 Task: Search matching in sales insights.
Action: Mouse moved to (314, 482)
Screenshot: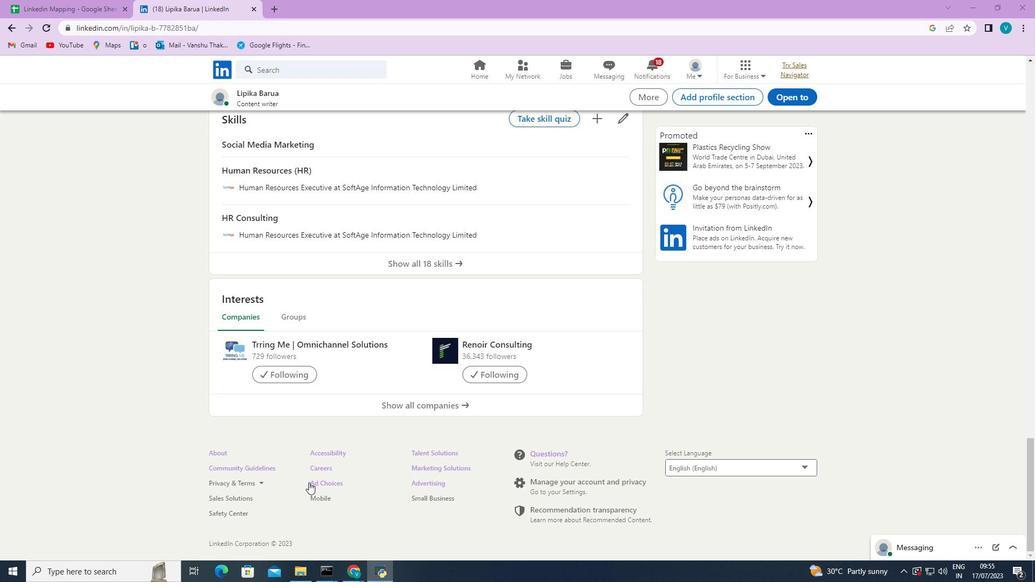 
Action: Mouse pressed left at (314, 482)
Screenshot: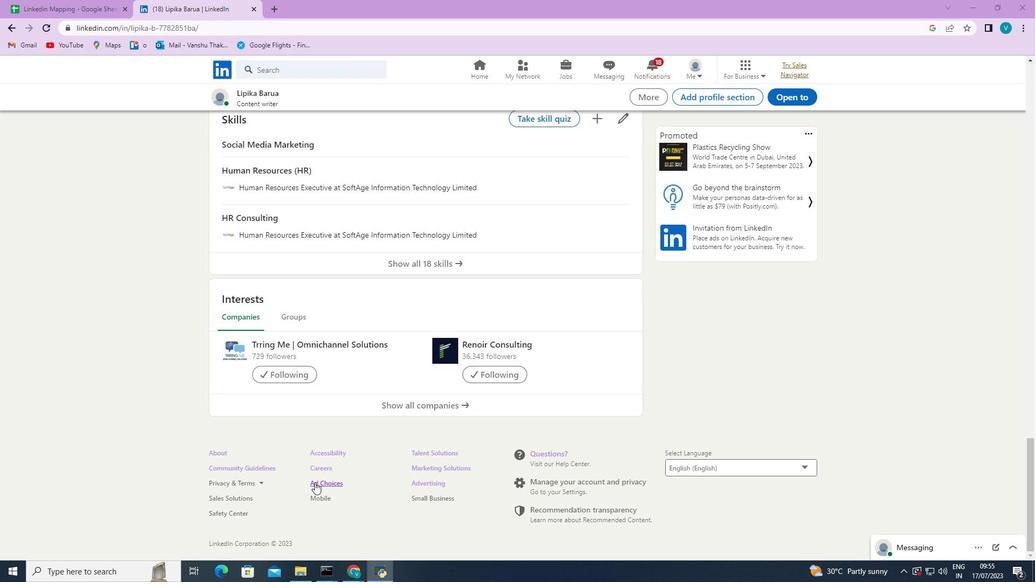 
Action: Mouse moved to (356, 94)
Screenshot: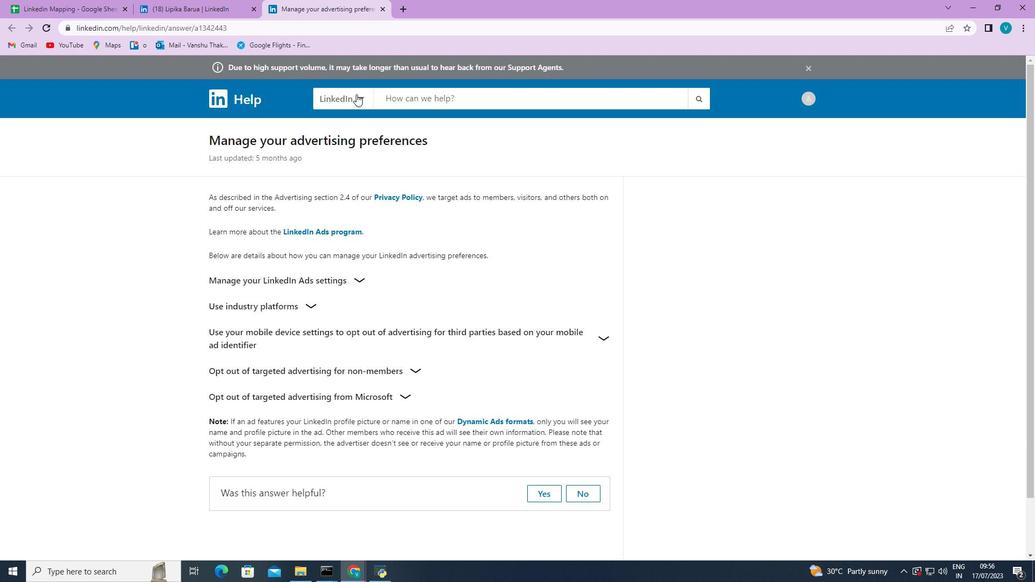 
Action: Mouse pressed left at (356, 94)
Screenshot: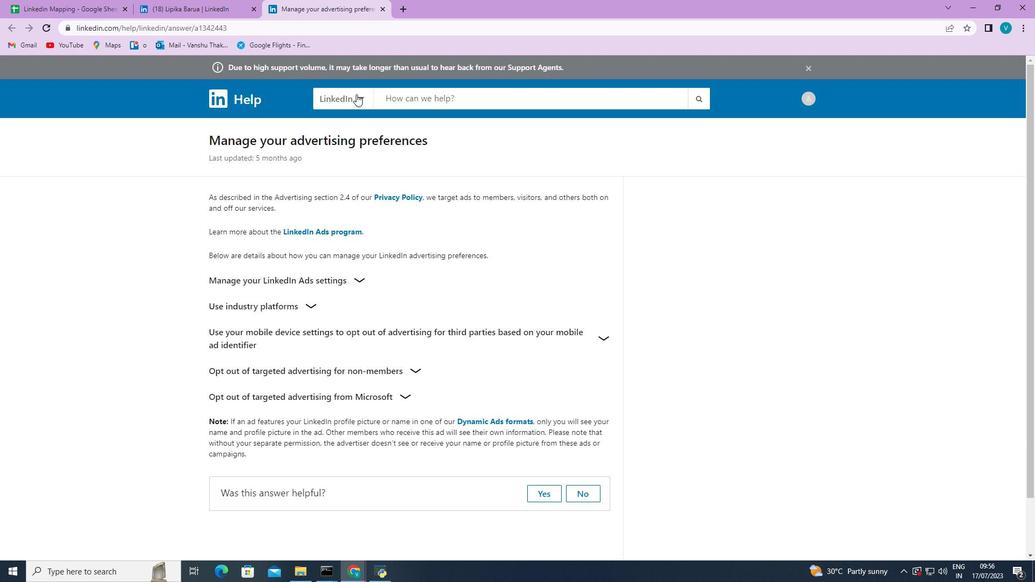 
Action: Mouse moved to (362, 183)
Screenshot: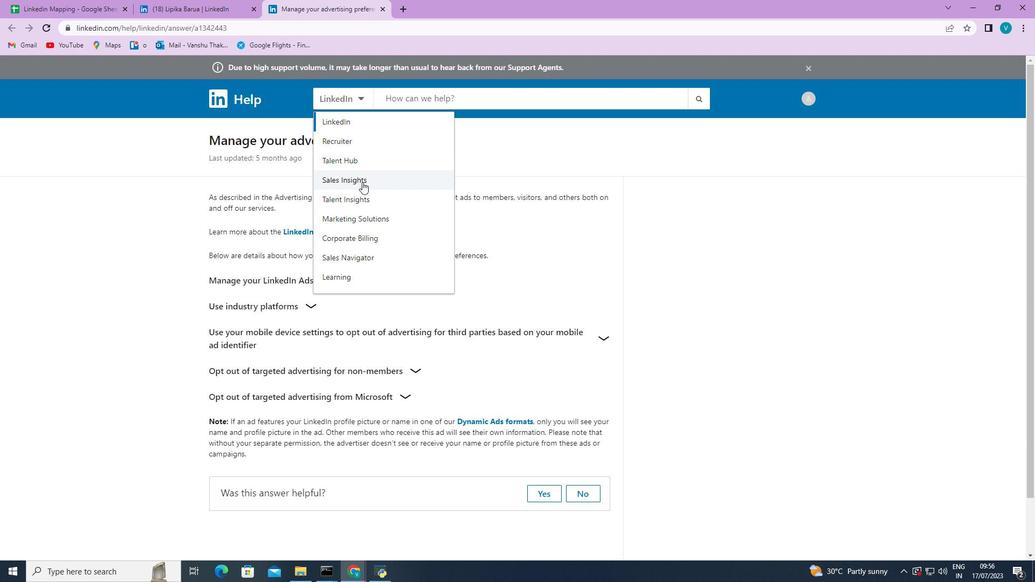 
Action: Mouse pressed left at (362, 183)
Screenshot: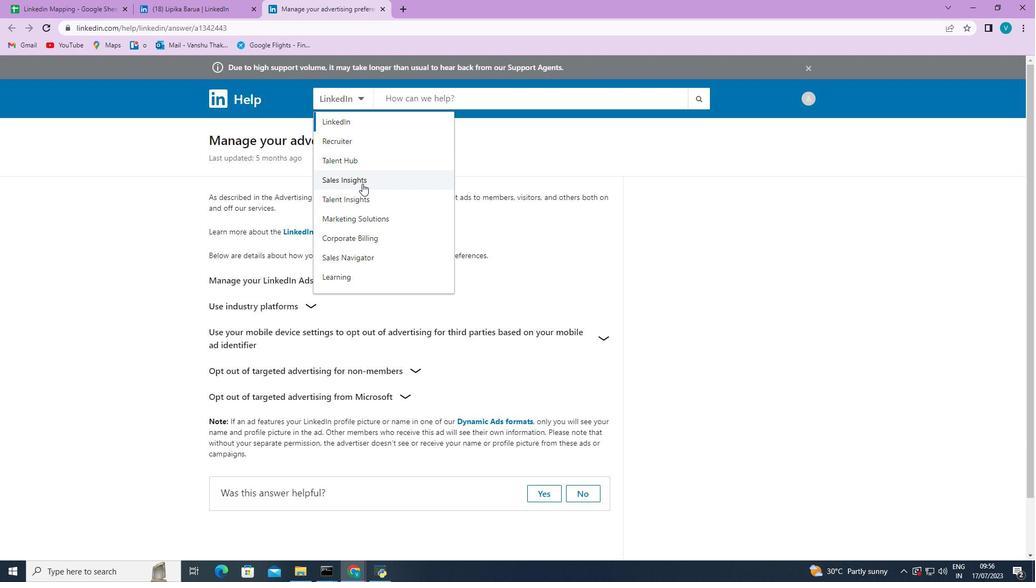 
Action: Mouse moved to (474, 100)
Screenshot: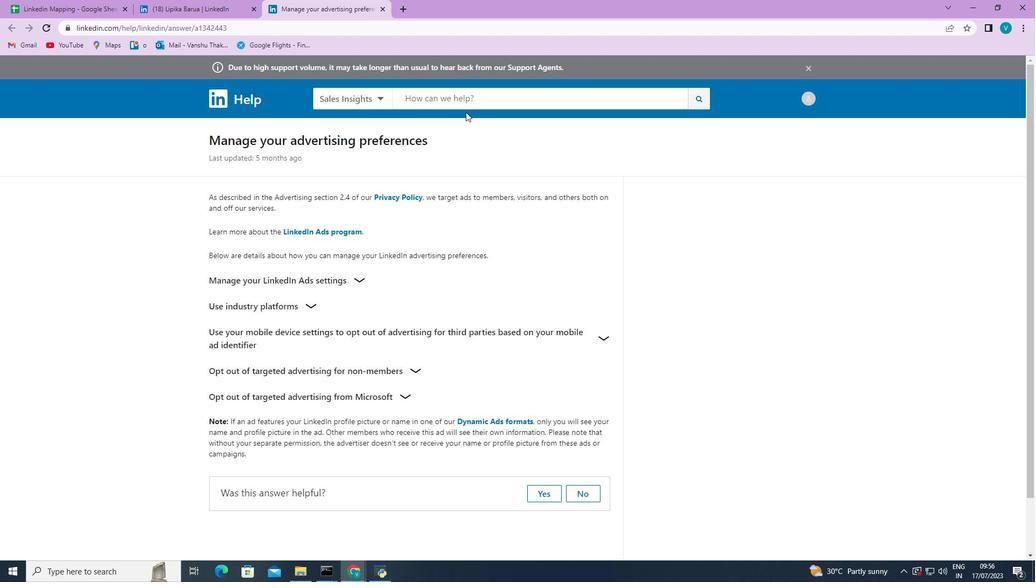 
Action: Mouse pressed left at (474, 100)
Screenshot: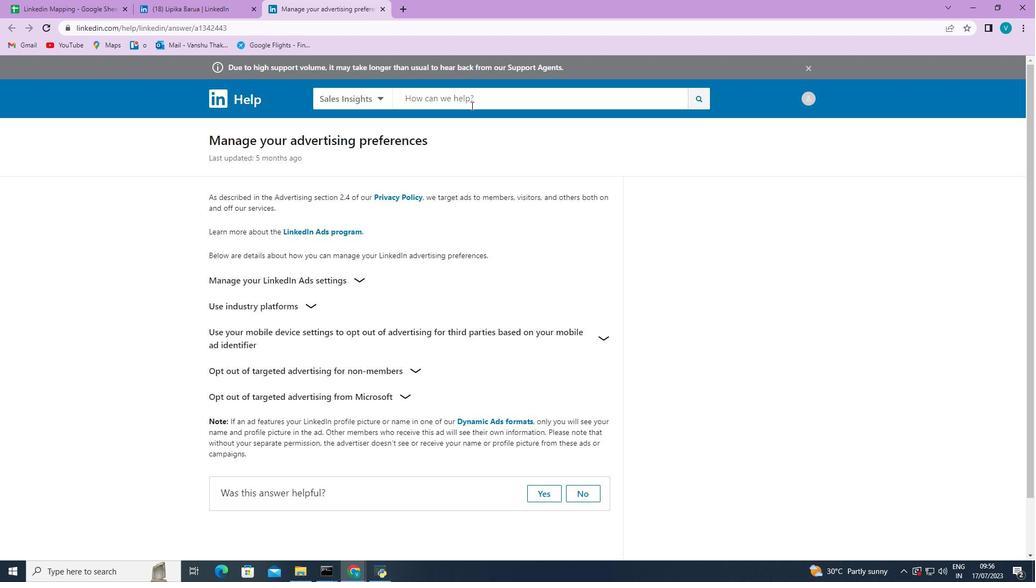 
Action: Mouse moved to (456, 141)
Screenshot: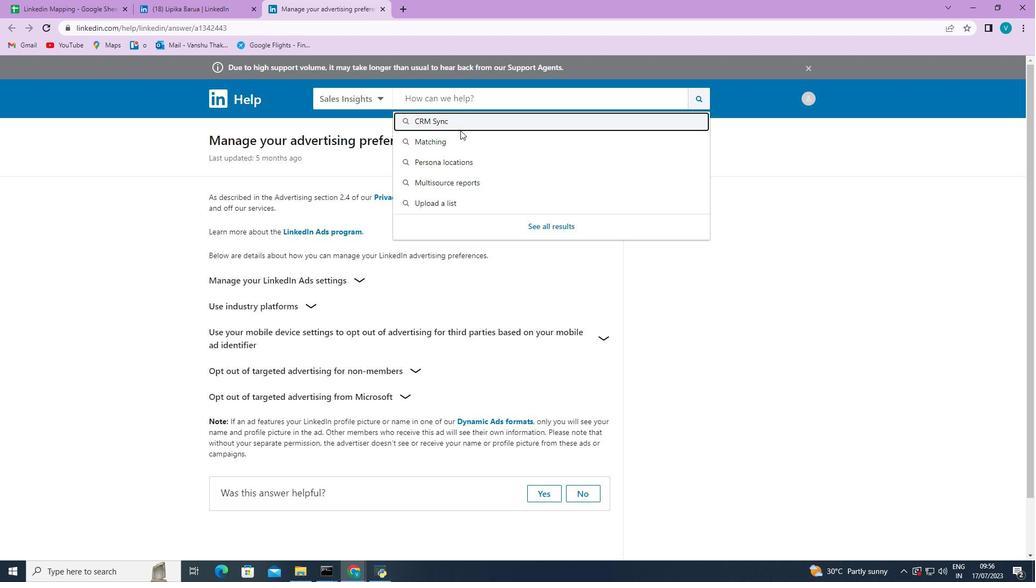 
Action: Mouse pressed left at (456, 141)
Screenshot: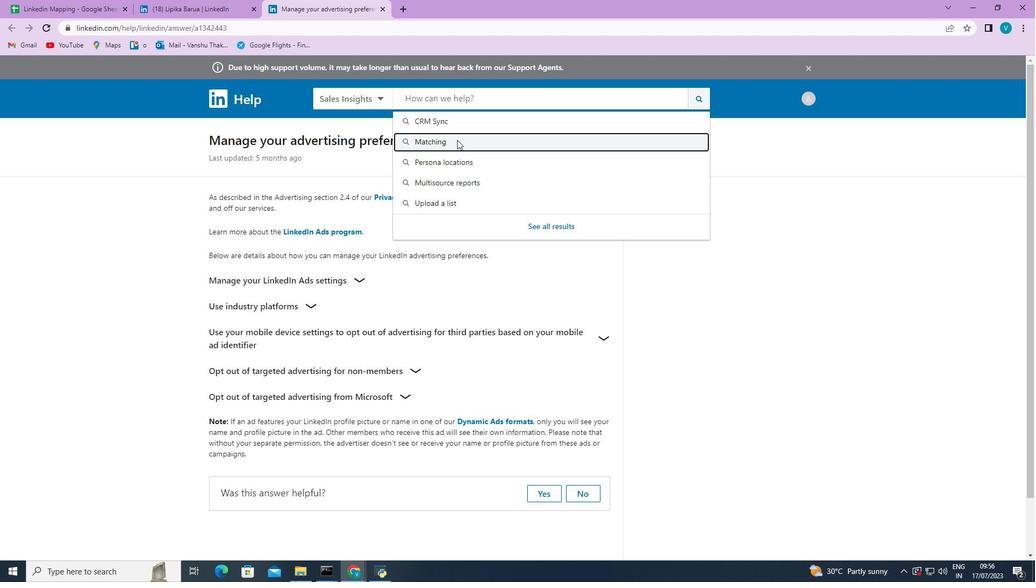 
Action: Mouse scrolled (456, 140) with delta (0, 0)
Screenshot: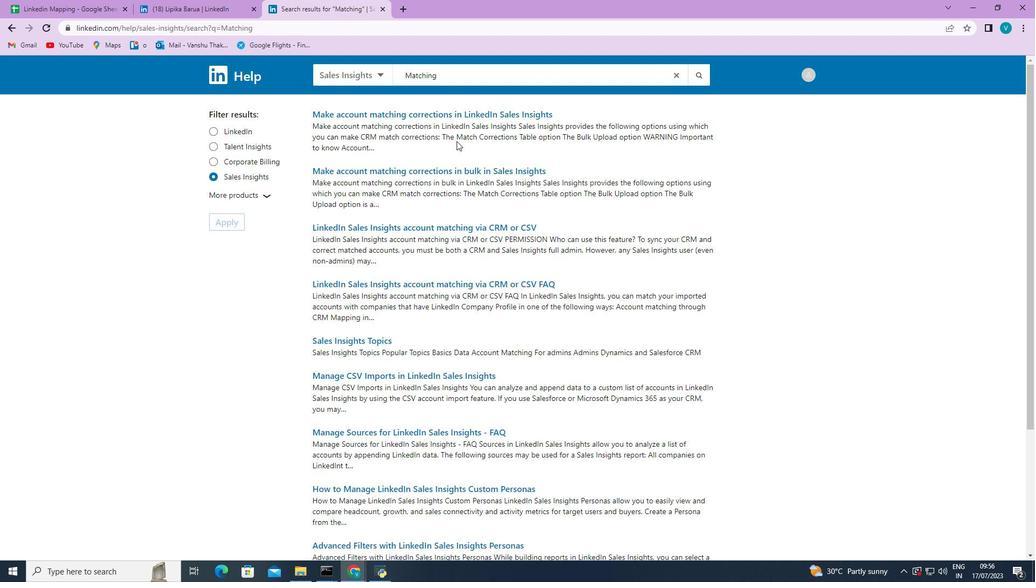 
Action: Mouse scrolled (456, 140) with delta (0, 0)
Screenshot: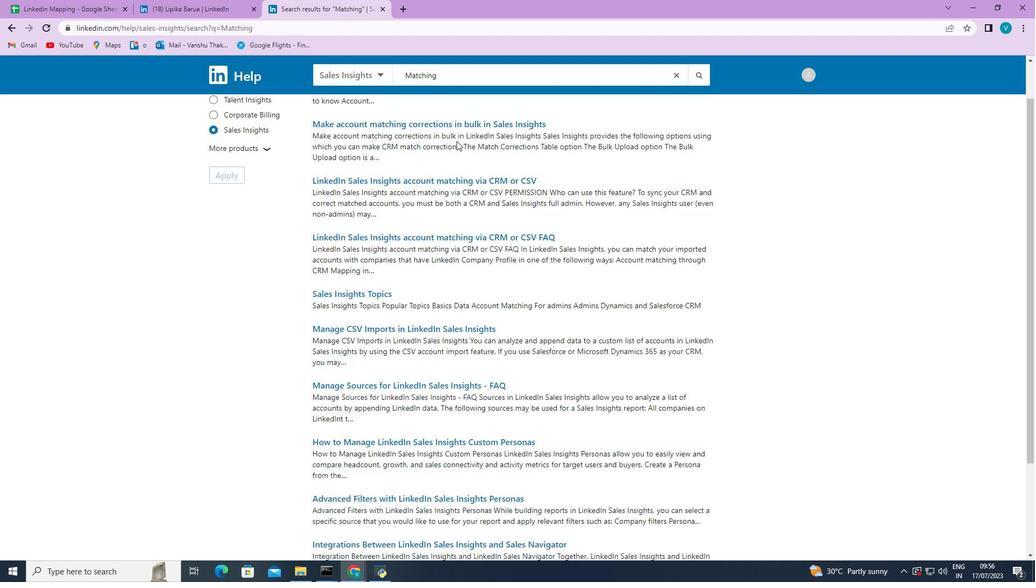 
Action: Mouse scrolled (456, 140) with delta (0, 0)
Screenshot: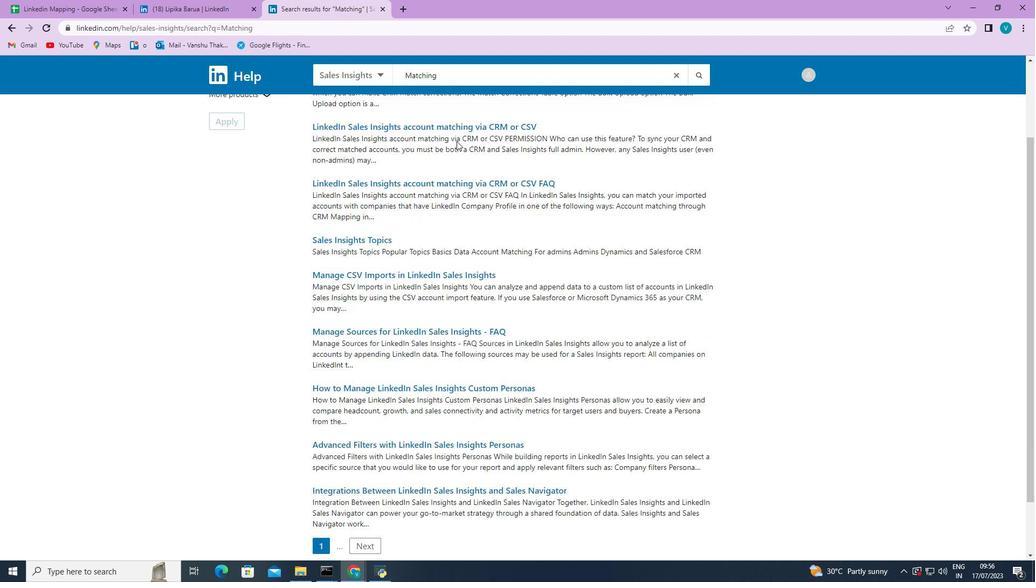 
Action: Mouse scrolled (456, 140) with delta (0, 0)
Screenshot: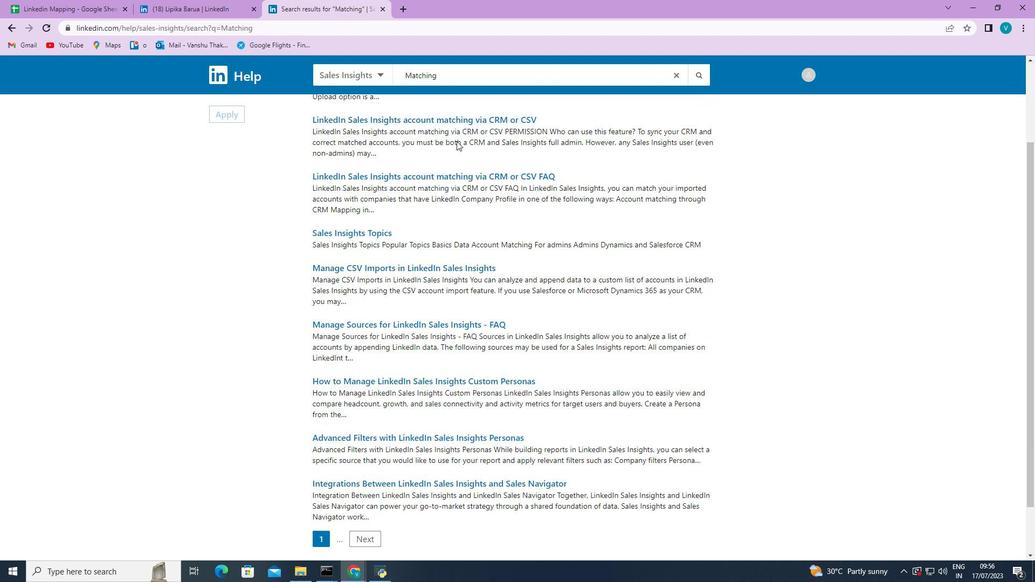 
Action: Mouse scrolled (456, 140) with delta (0, 0)
Screenshot: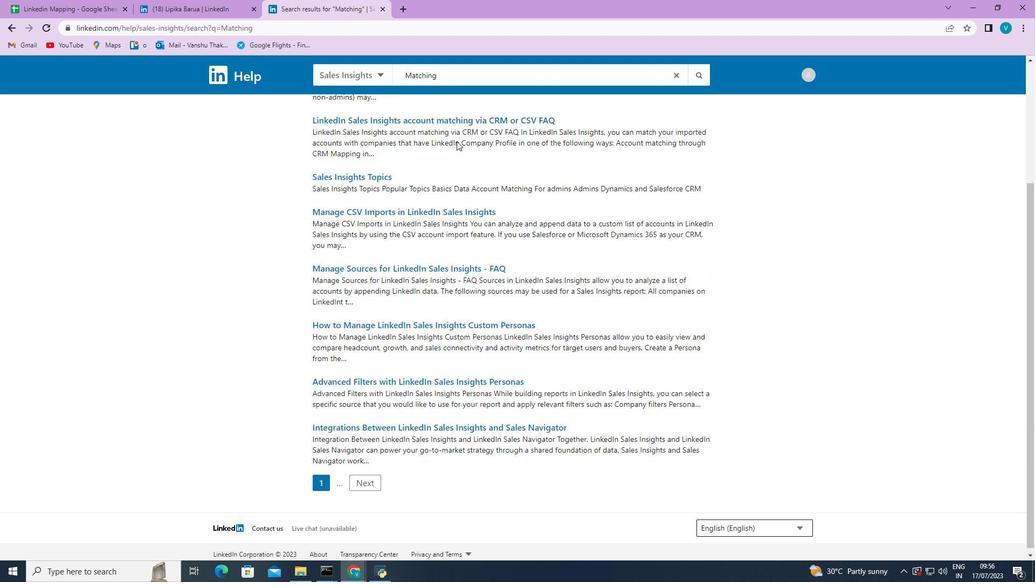 
Action: Mouse scrolled (456, 140) with delta (0, 0)
Screenshot: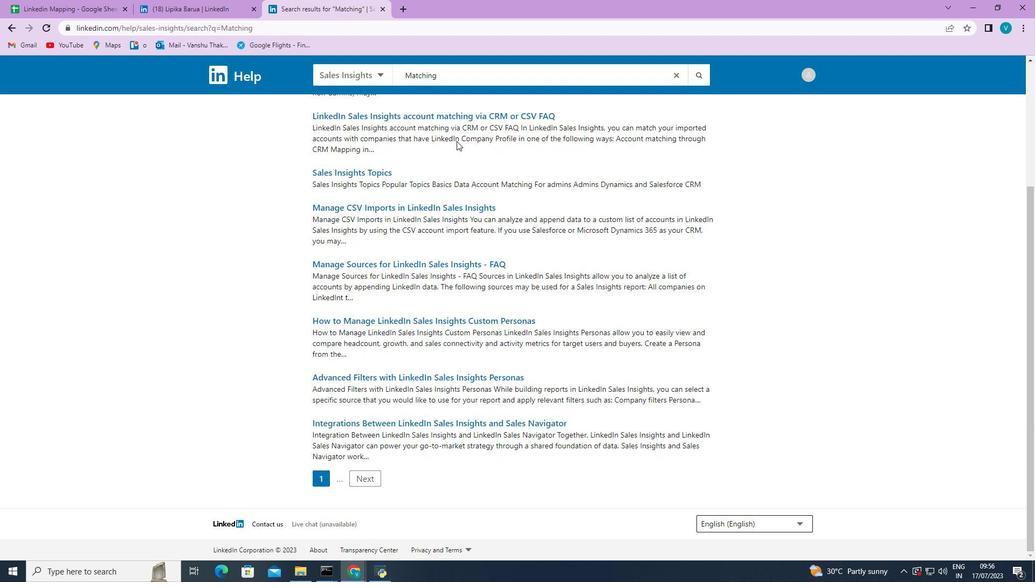 
